 Task: Look for products in the category "Hummus" that are on sale.
Action: Mouse moved to (234, 117)
Screenshot: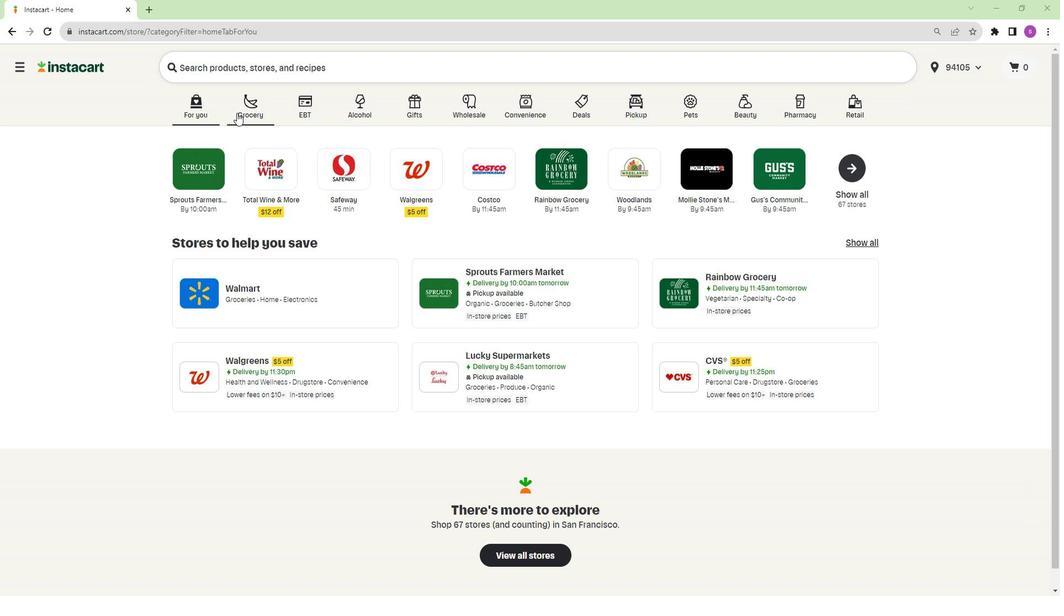 
Action: Mouse pressed left at (234, 117)
Screenshot: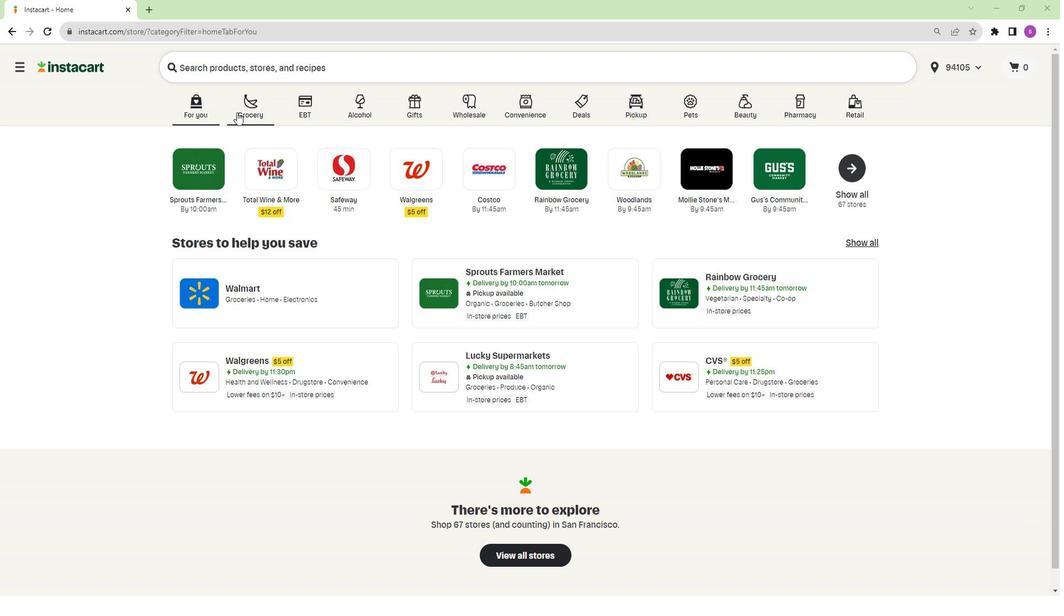 
Action: Mouse moved to (676, 184)
Screenshot: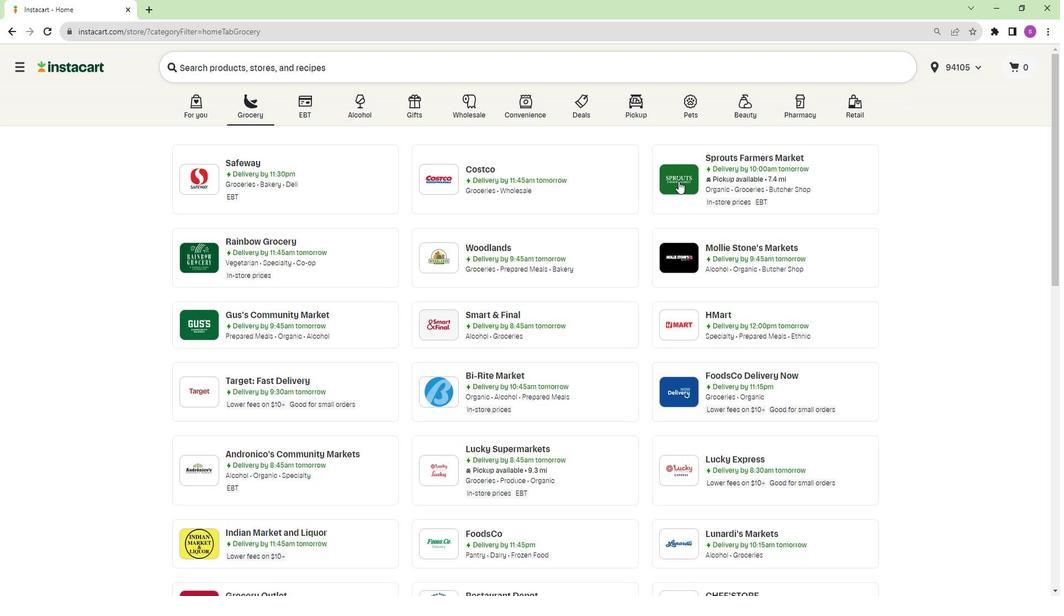 
Action: Mouse pressed left at (676, 184)
Screenshot: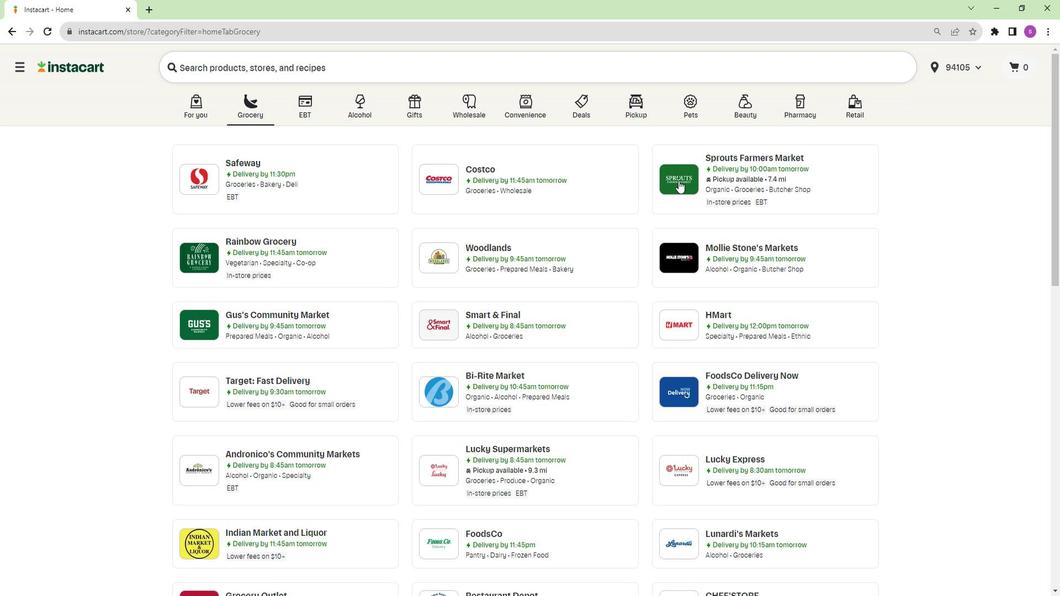 
Action: Mouse moved to (50, 507)
Screenshot: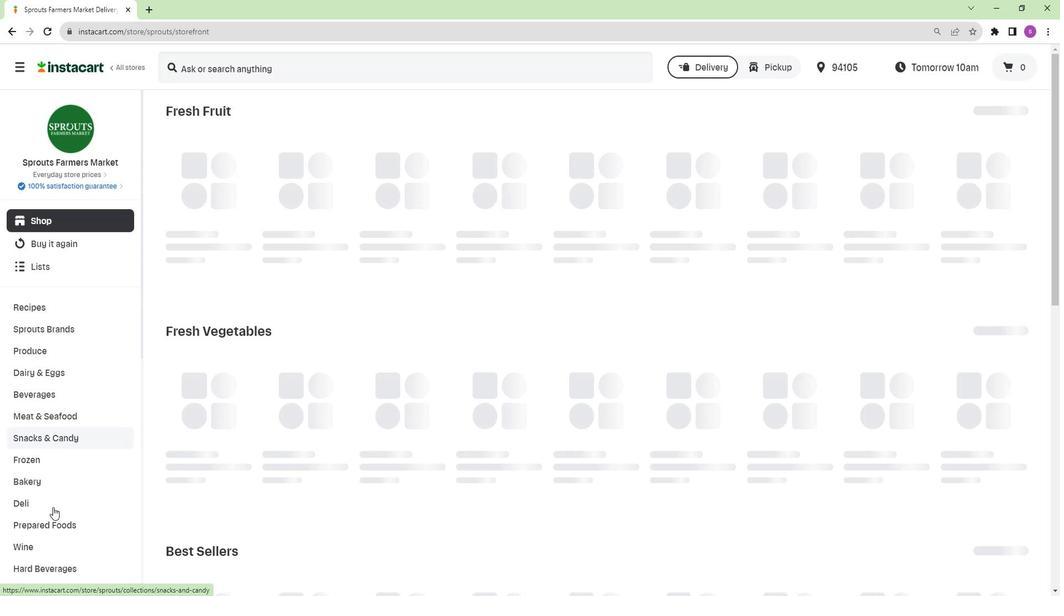 
Action: Mouse pressed left at (50, 507)
Screenshot: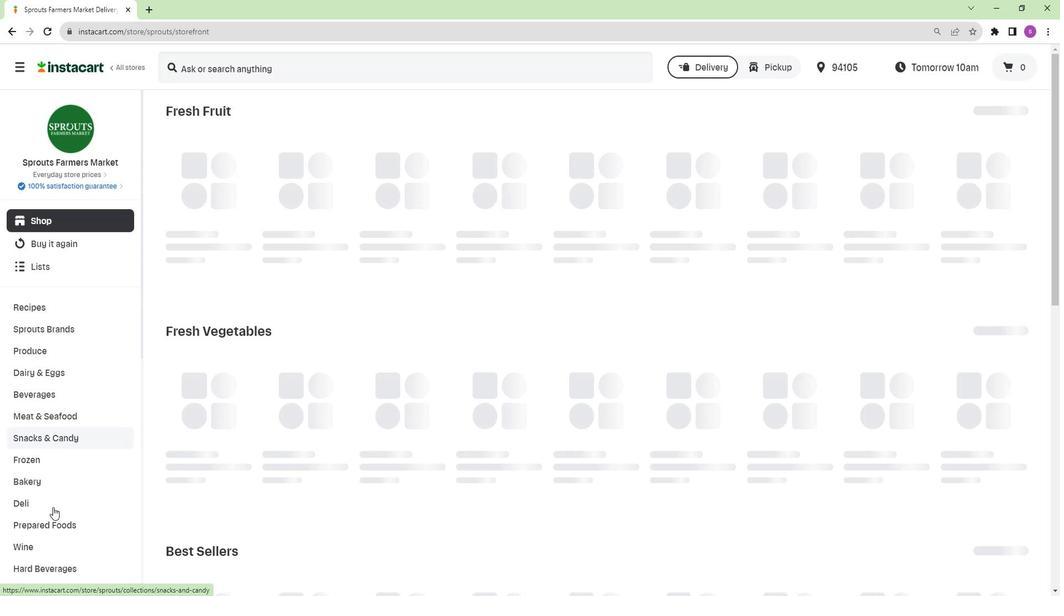 
Action: Mouse moved to (87, 480)
Screenshot: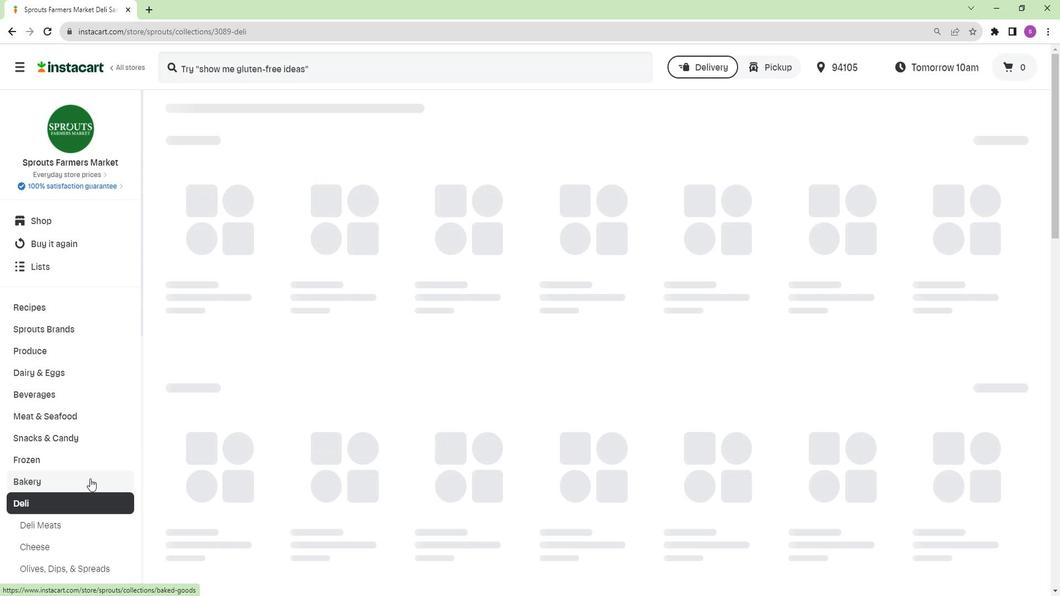 
Action: Mouse scrolled (87, 479) with delta (0, 0)
Screenshot: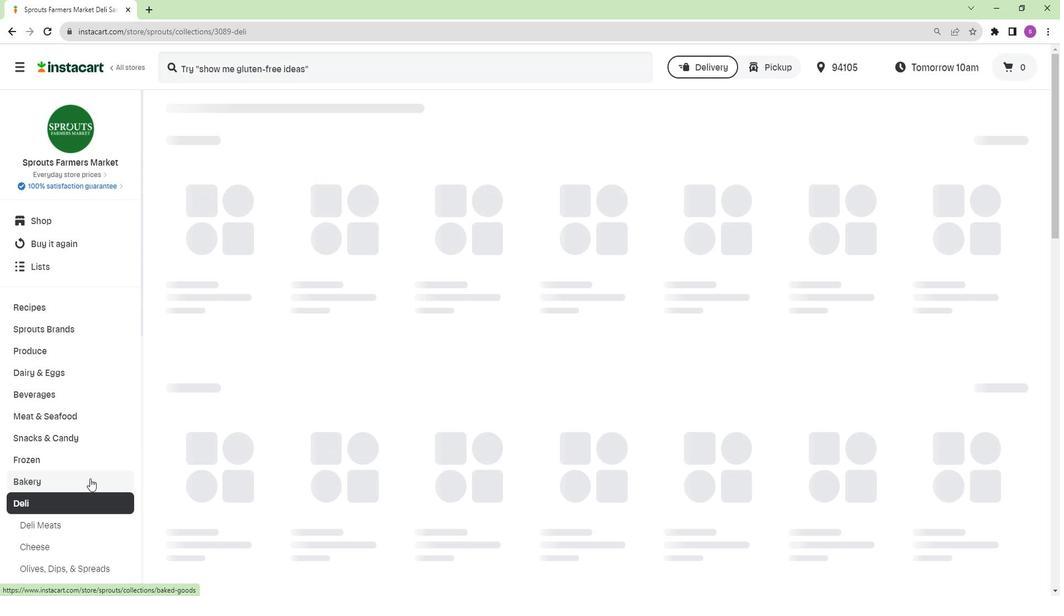 
Action: Mouse moved to (94, 511)
Screenshot: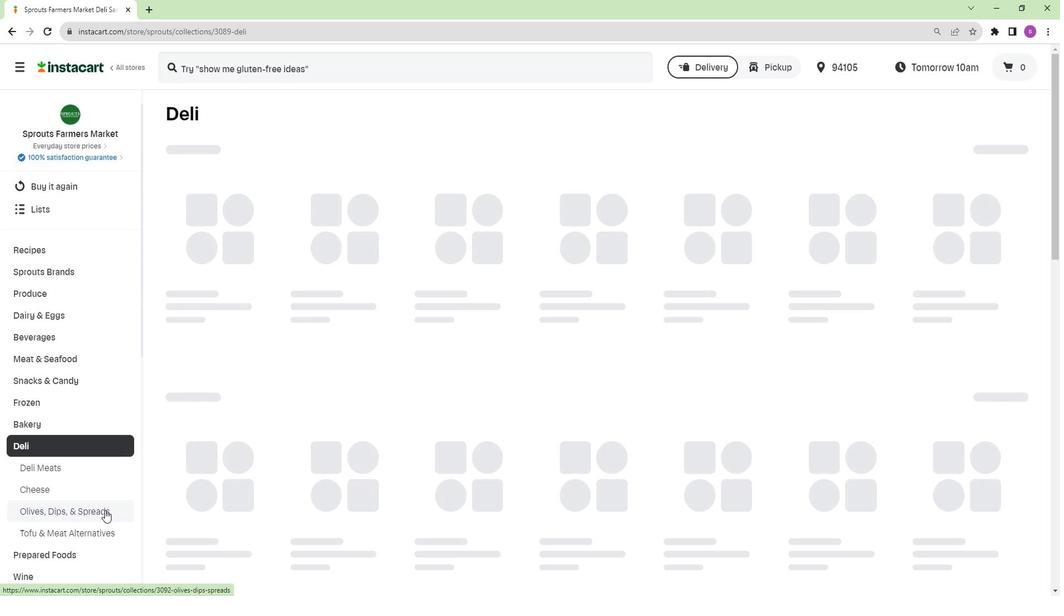 
Action: Mouse pressed left at (94, 511)
Screenshot: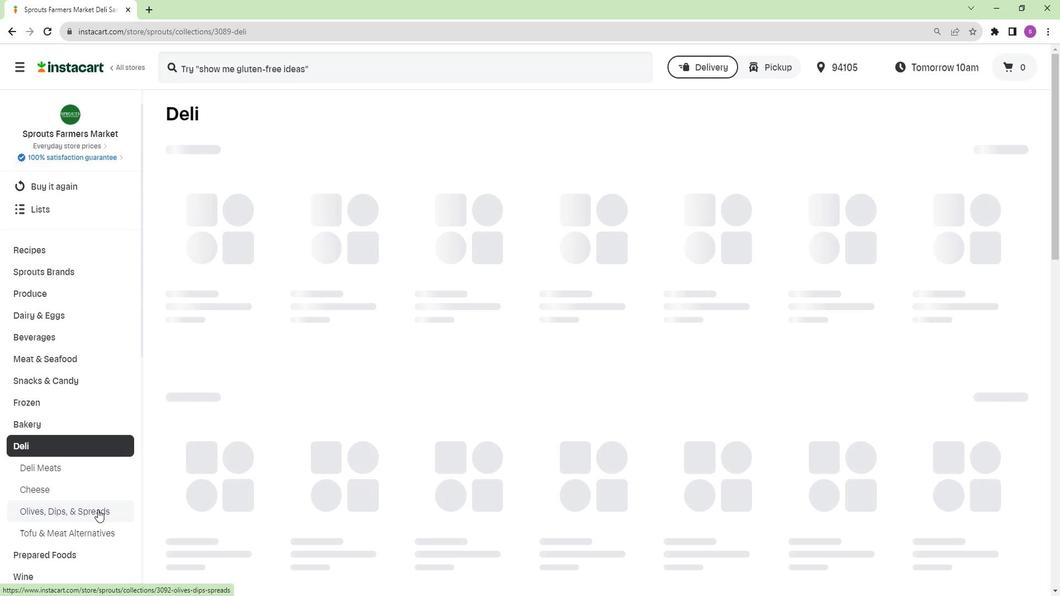 
Action: Mouse moved to (338, 151)
Screenshot: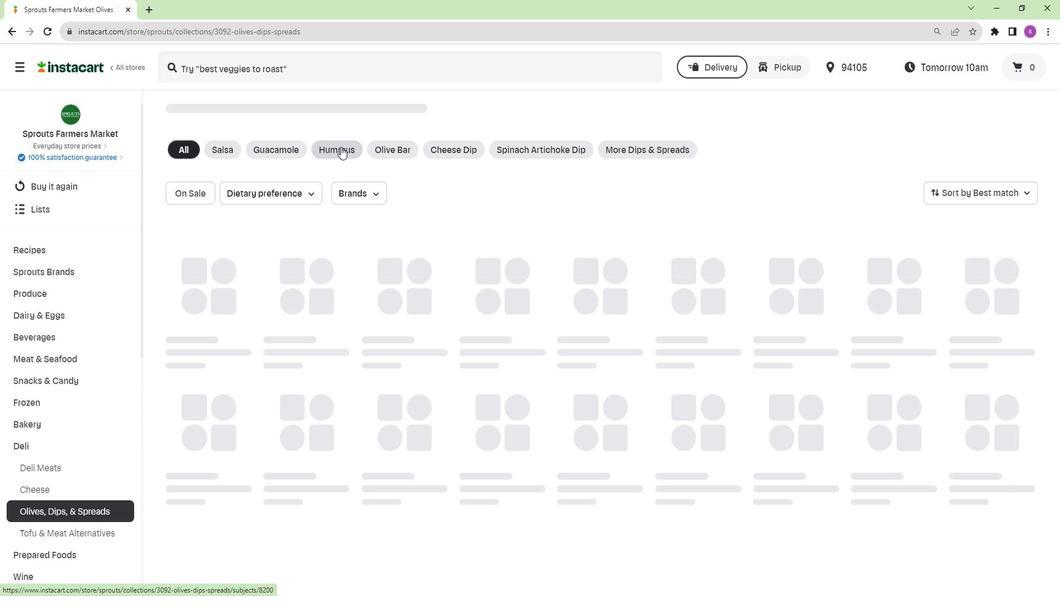 
Action: Mouse pressed left at (338, 151)
Screenshot: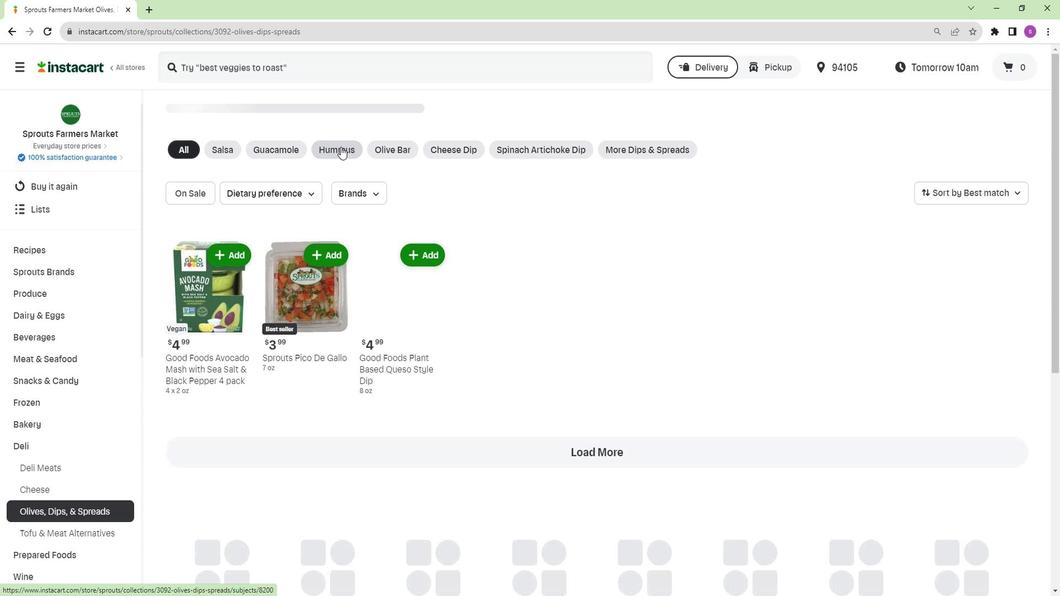 
Action: Mouse moved to (183, 207)
Screenshot: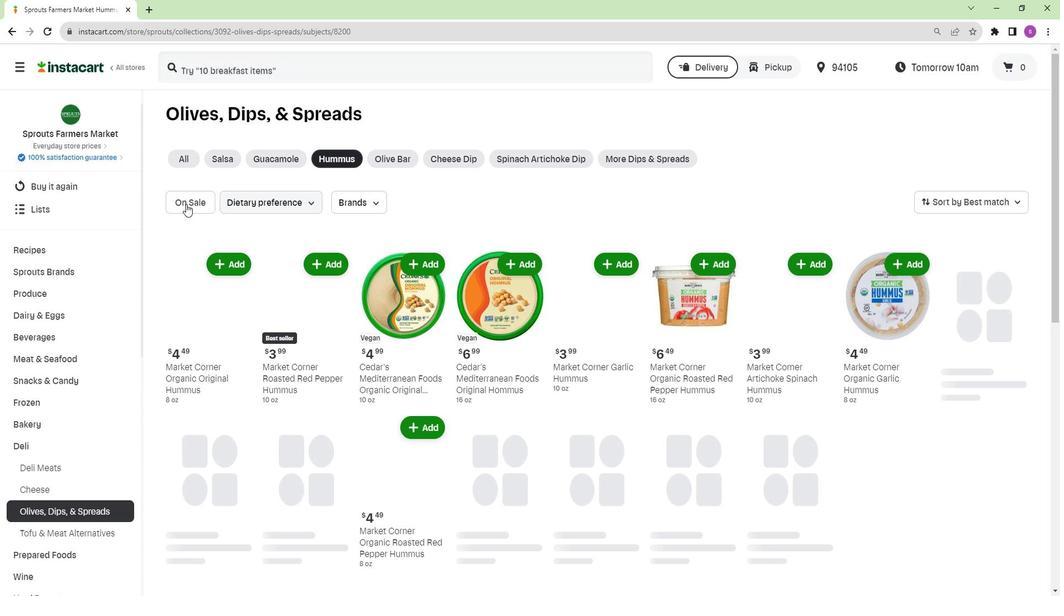 
Action: Mouse pressed left at (183, 207)
Screenshot: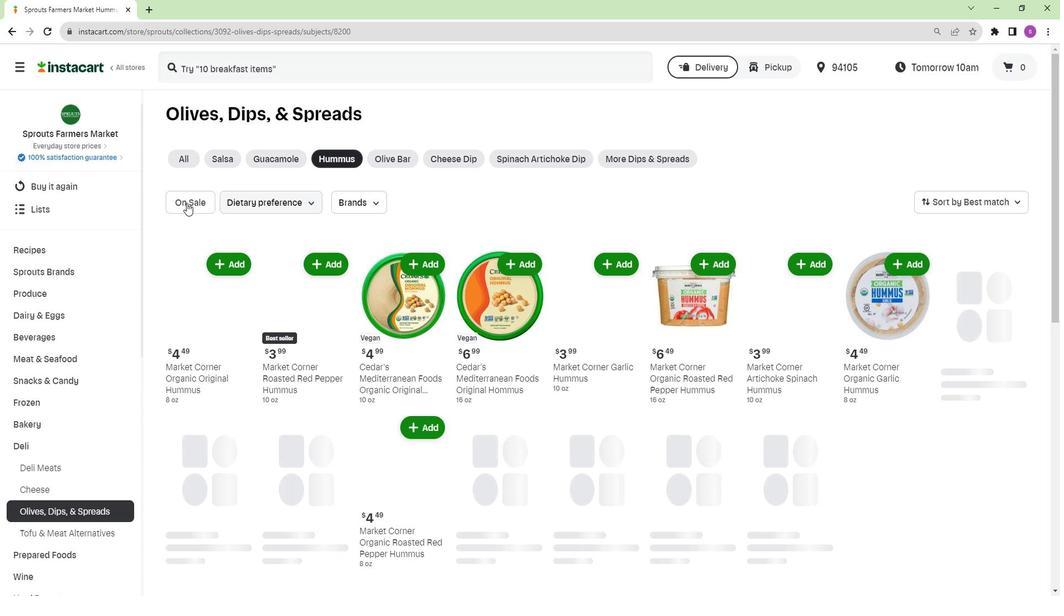 
Action: Mouse moved to (445, 267)
Screenshot: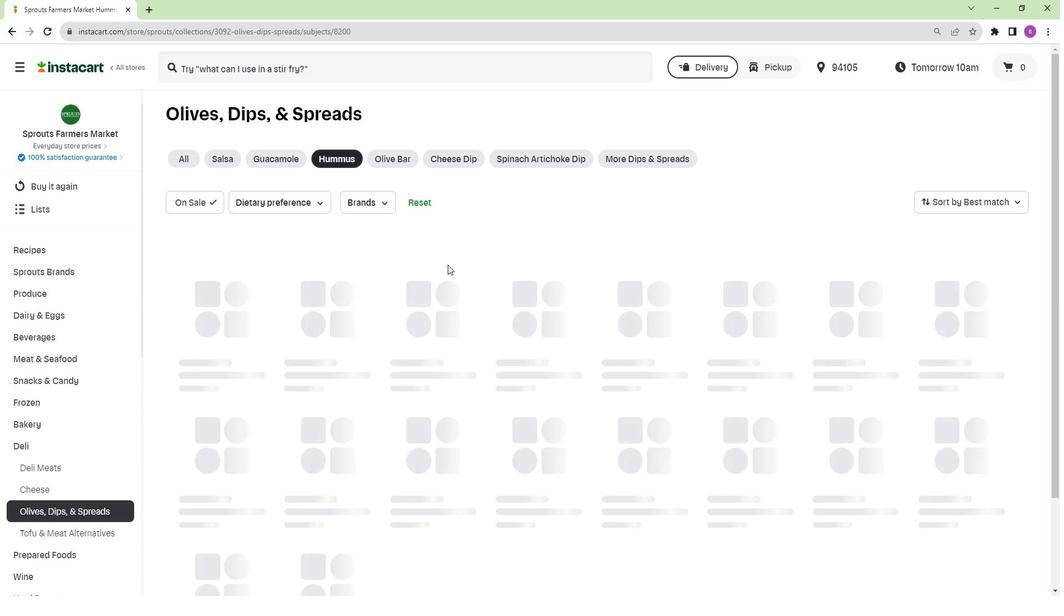 
